 Task: Create a Board called Board0043 in Workspace Development in Trello with Visibility as Public
Action: Mouse moved to (475, 47)
Screenshot: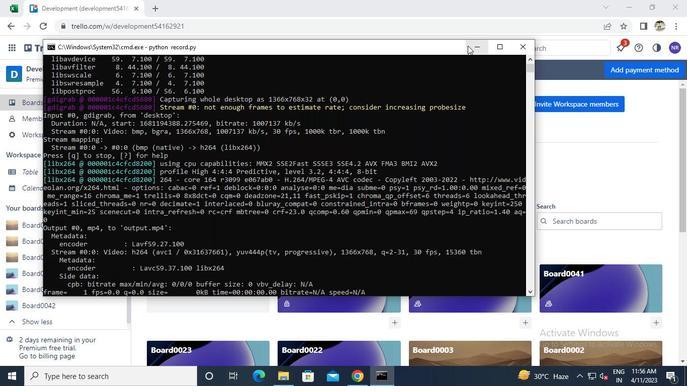 
Action: Mouse pressed left at (475, 47)
Screenshot: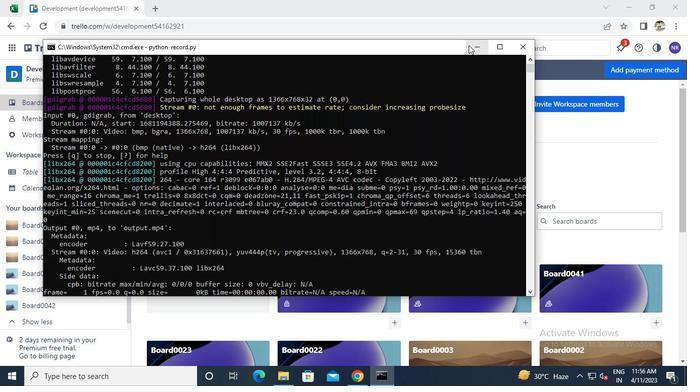 
Action: Mouse moved to (224, 275)
Screenshot: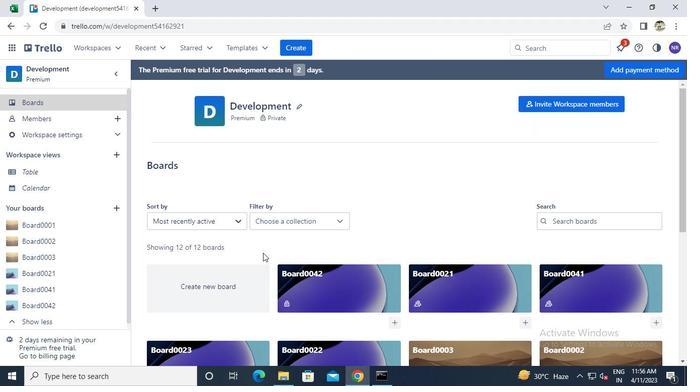 
Action: Mouse pressed left at (224, 275)
Screenshot: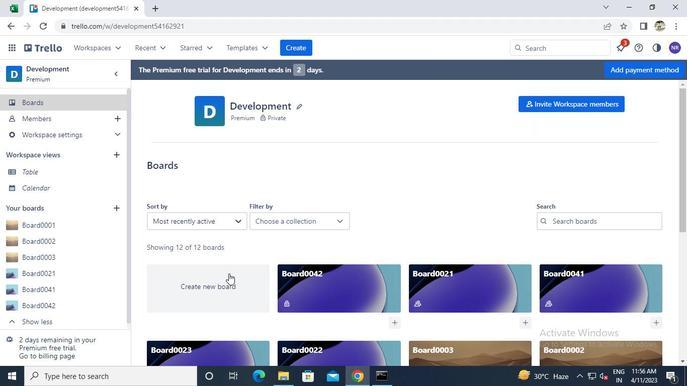 
Action: Keyboard Key.caps_lock
Screenshot: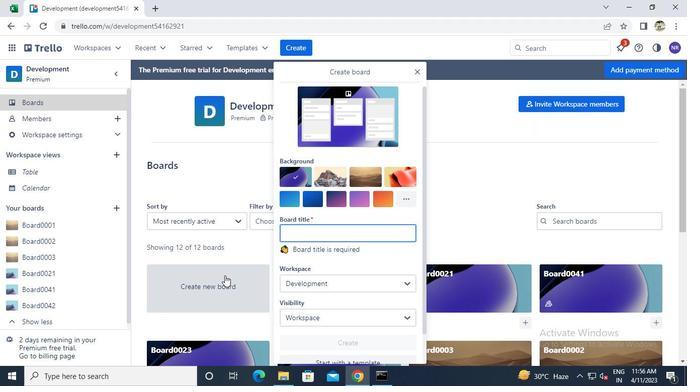 
Action: Keyboard b
Screenshot: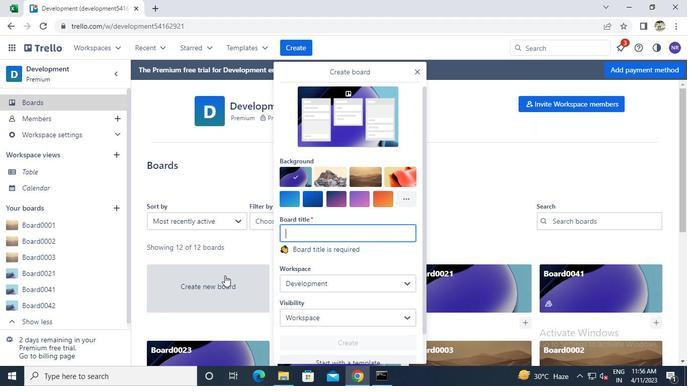 
Action: Keyboard Key.caps_lock
Screenshot: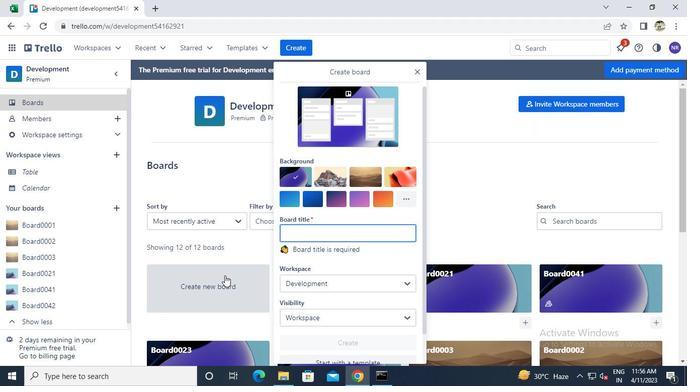 
Action: Keyboard o
Screenshot: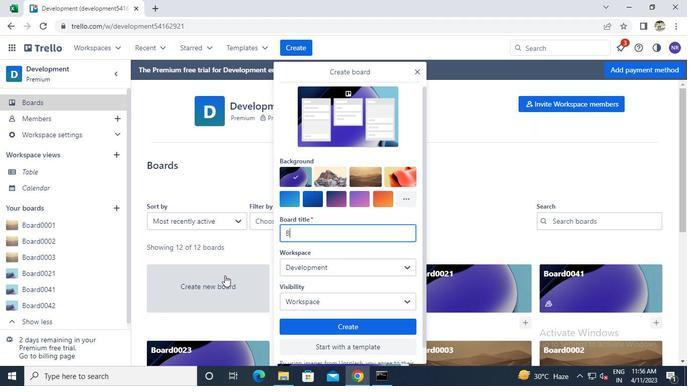 
Action: Keyboard a
Screenshot: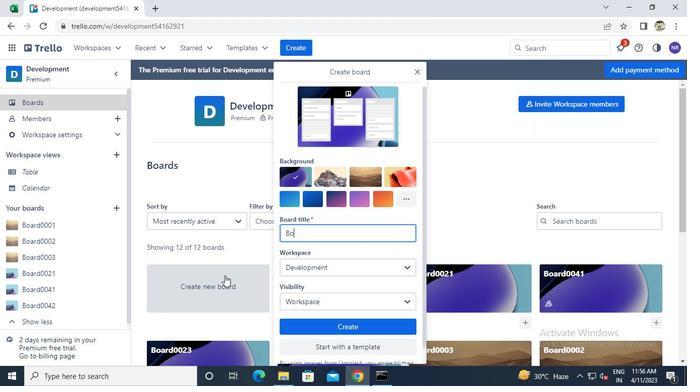 
Action: Keyboard r
Screenshot: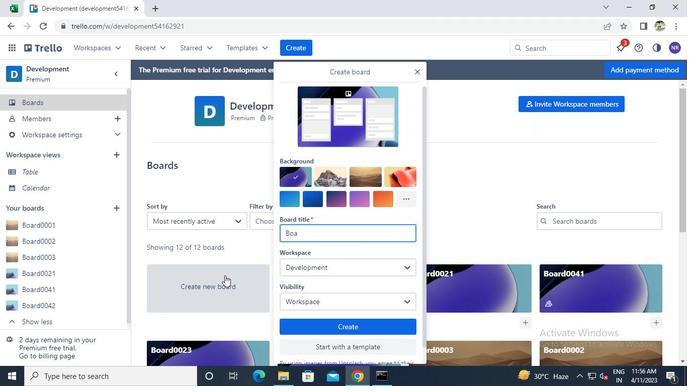 
Action: Keyboard d
Screenshot: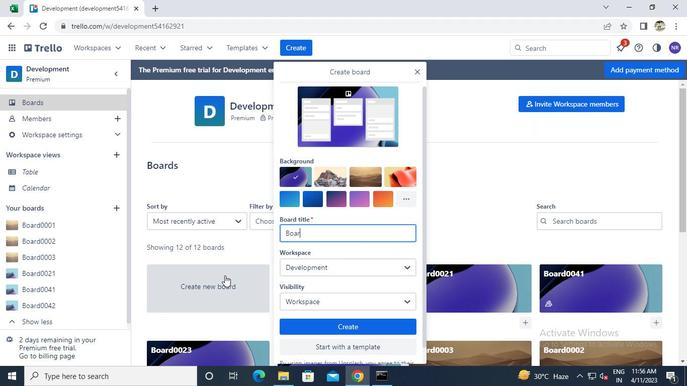 
Action: Keyboard 0
Screenshot: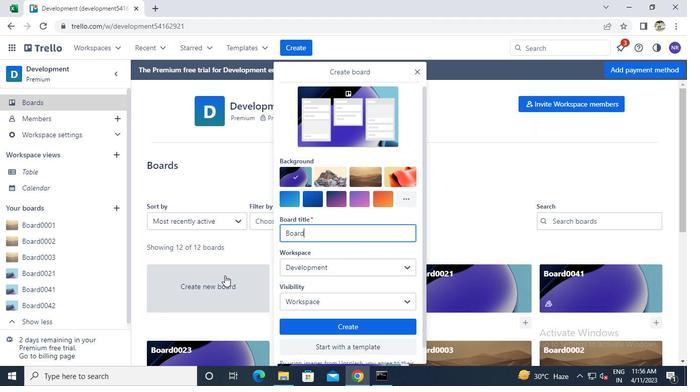 
Action: Keyboard 0
Screenshot: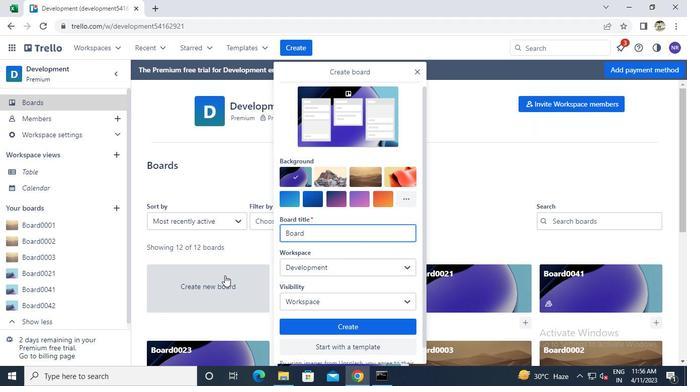 
Action: Keyboard 4
Screenshot: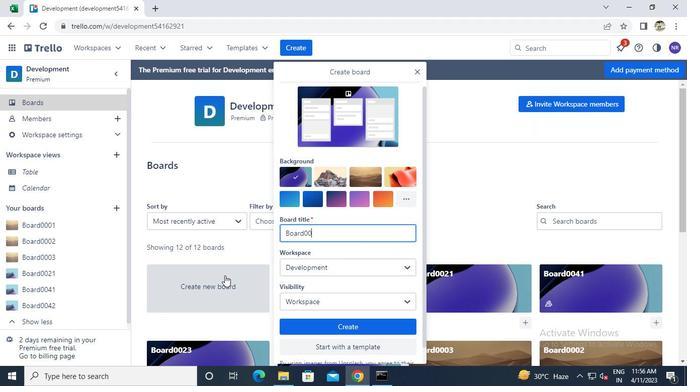 
Action: Keyboard 3
Screenshot: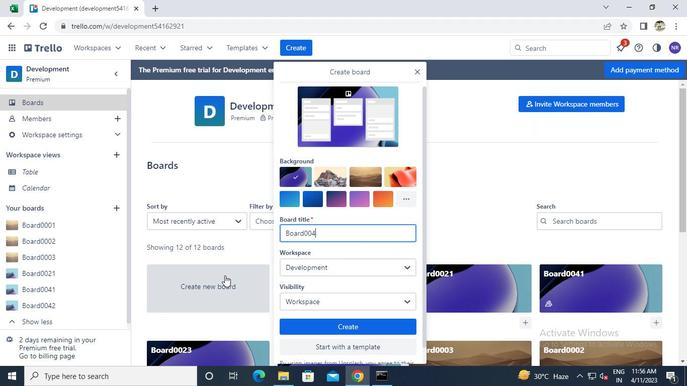 
Action: Mouse moved to (307, 298)
Screenshot: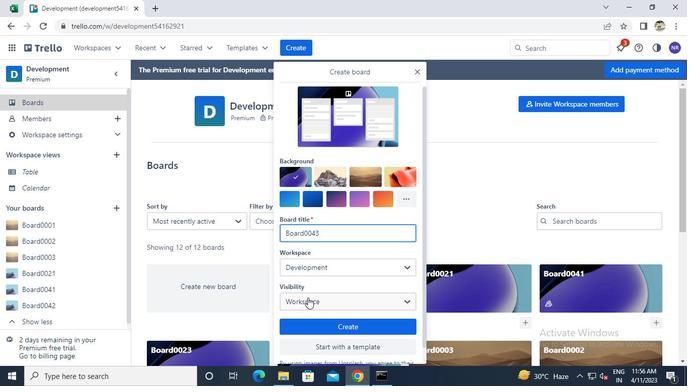 
Action: Mouse pressed left at (307, 298)
Screenshot: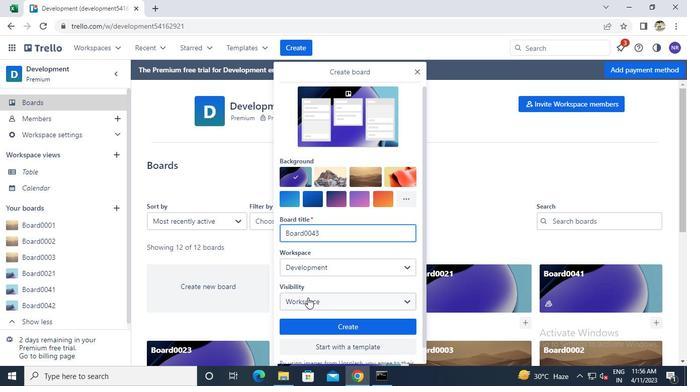 
Action: Mouse moved to (316, 270)
Screenshot: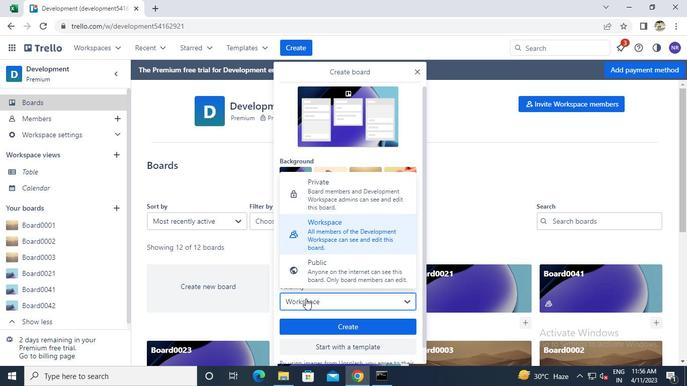 
Action: Mouse pressed left at (316, 270)
Screenshot: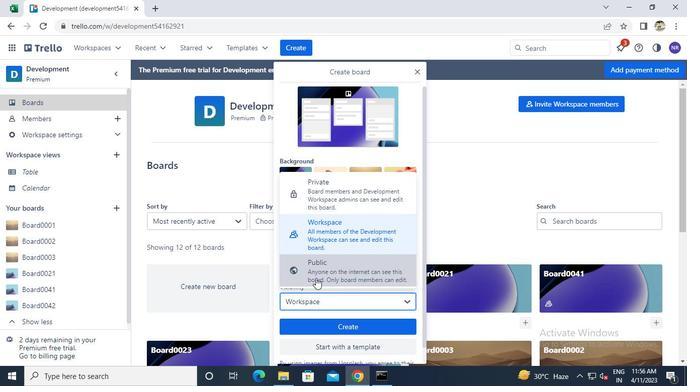 
Action: Mouse moved to (321, 322)
Screenshot: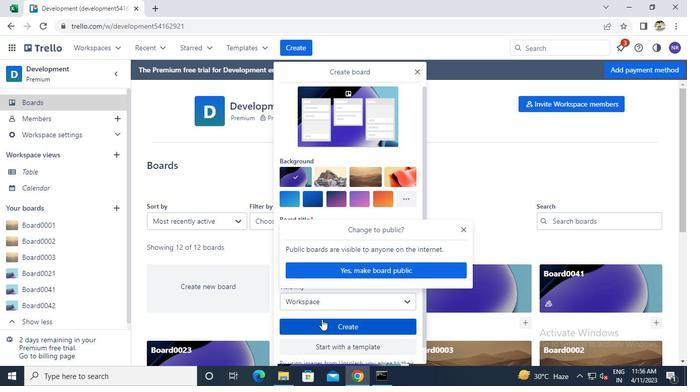 
Action: Mouse pressed left at (321, 322)
Screenshot: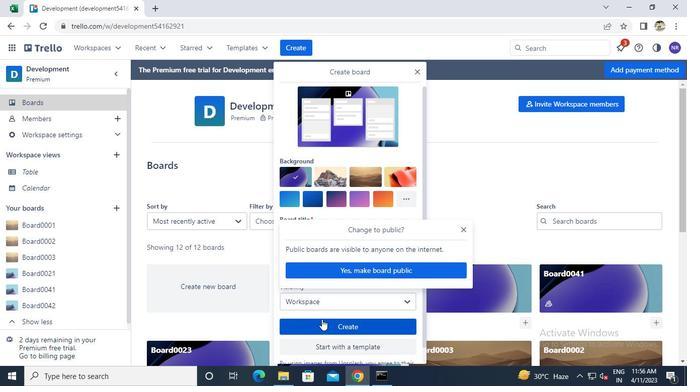 
Action: Mouse moved to (382, 365)
Screenshot: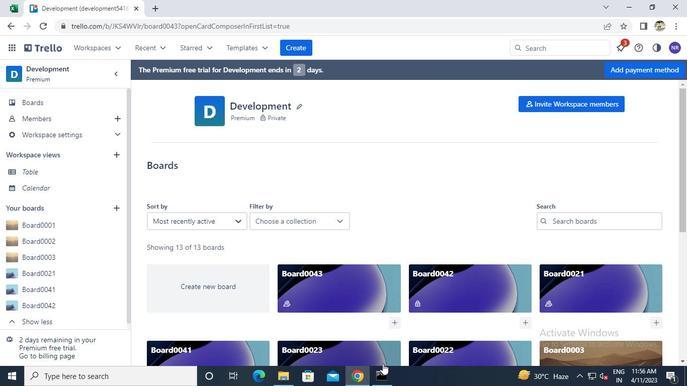 
Action: Mouse pressed left at (382, 365)
Screenshot: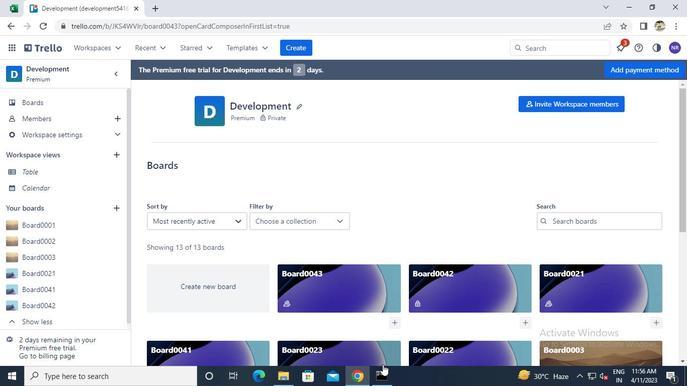 
Action: Mouse moved to (379, 371)
Screenshot: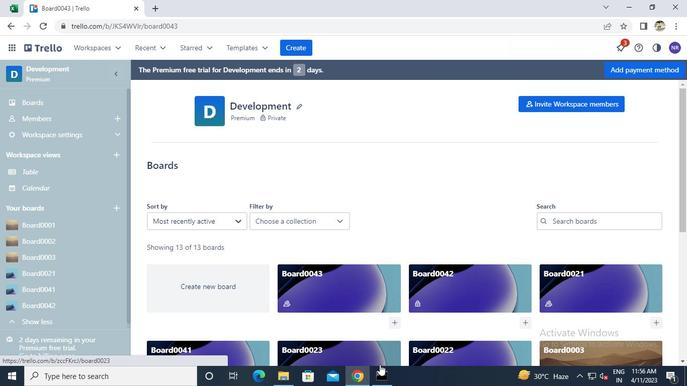 
Action: Mouse pressed left at (379, 371)
Screenshot: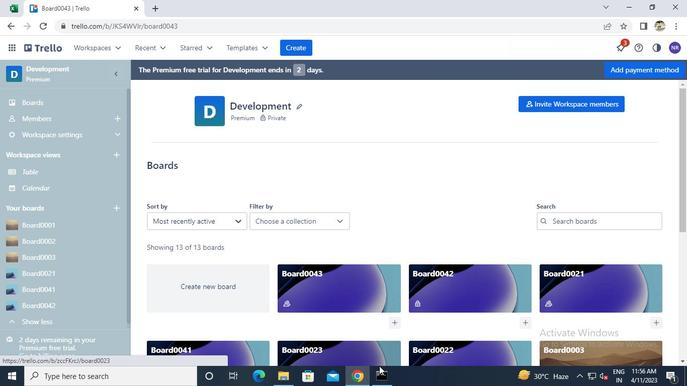 
Action: Mouse moved to (519, 49)
Screenshot: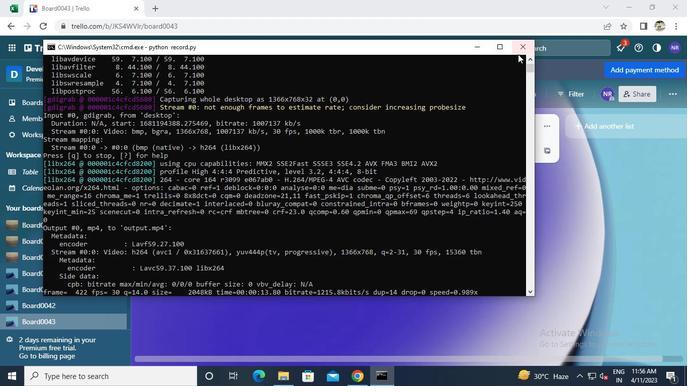 
Action: Mouse pressed left at (519, 49)
Screenshot: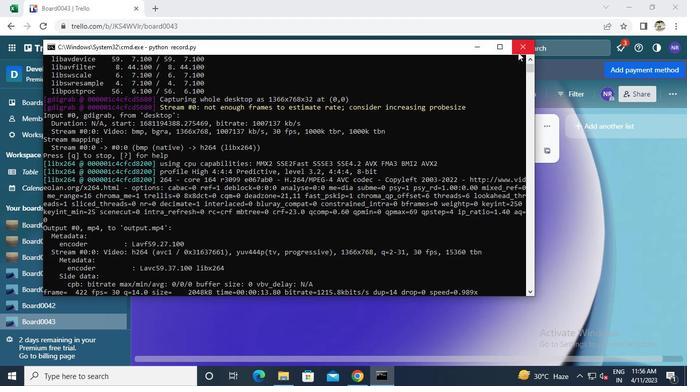 
